 Task: Create a due date automation trigger when advanced on, on the monday of the week before a card is due add content with a description containing resume at 11:00 AM.
Action: Mouse moved to (1083, 83)
Screenshot: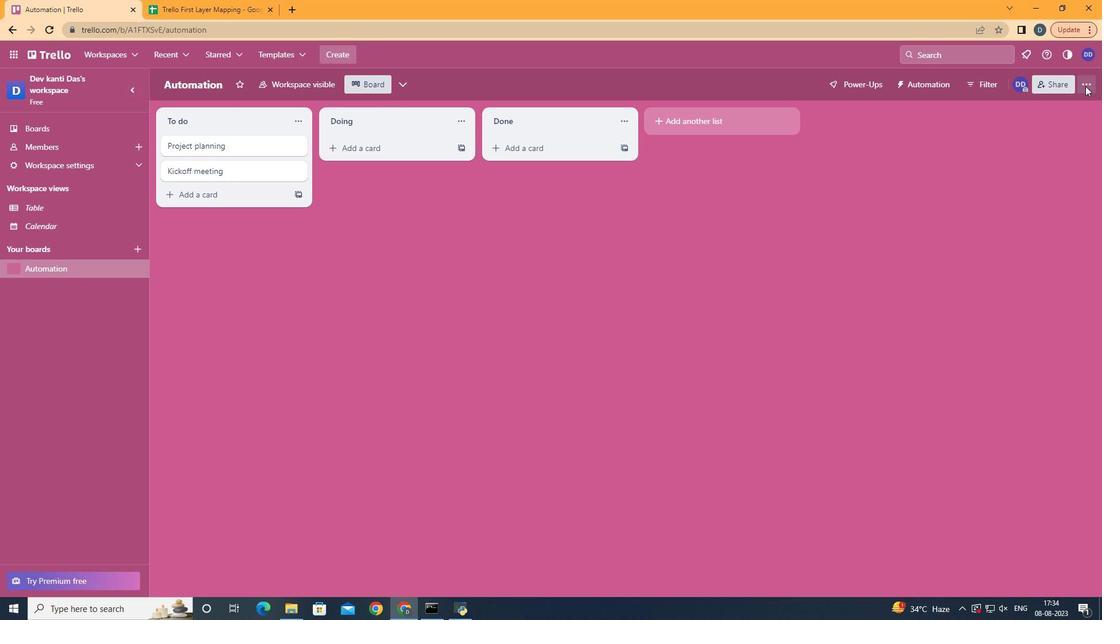 
Action: Mouse pressed left at (1083, 83)
Screenshot: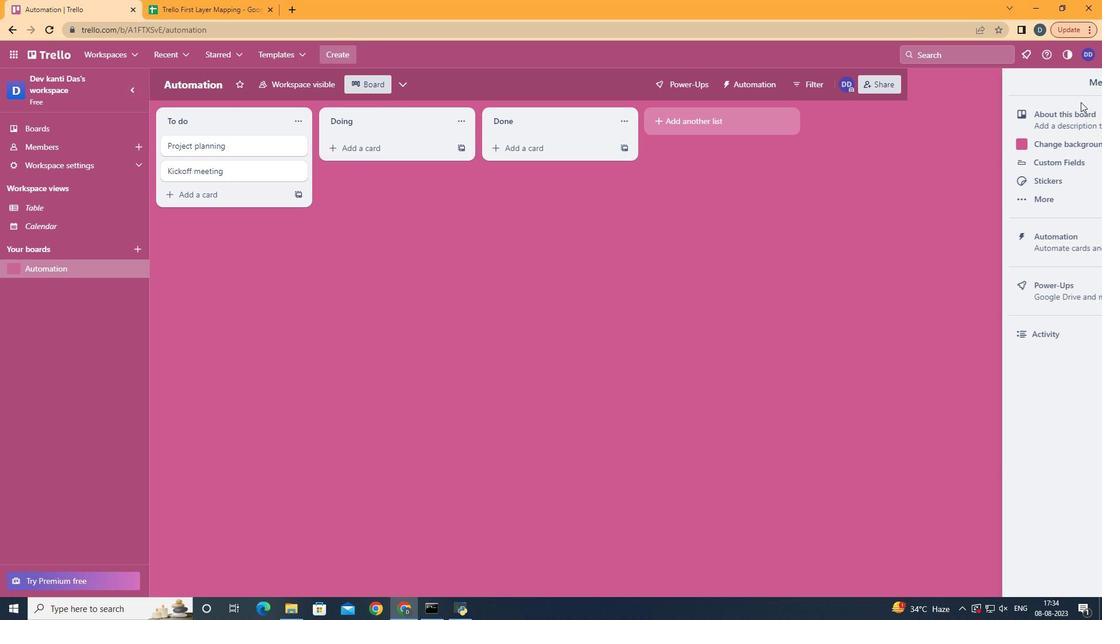 
Action: Mouse moved to (1013, 253)
Screenshot: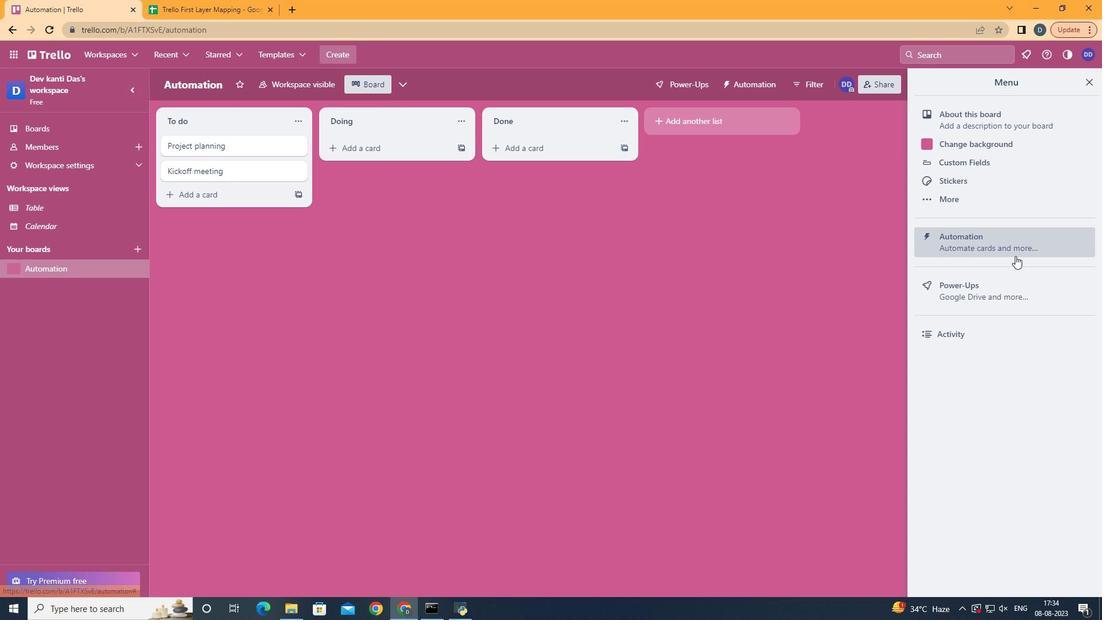 
Action: Mouse pressed left at (1013, 253)
Screenshot: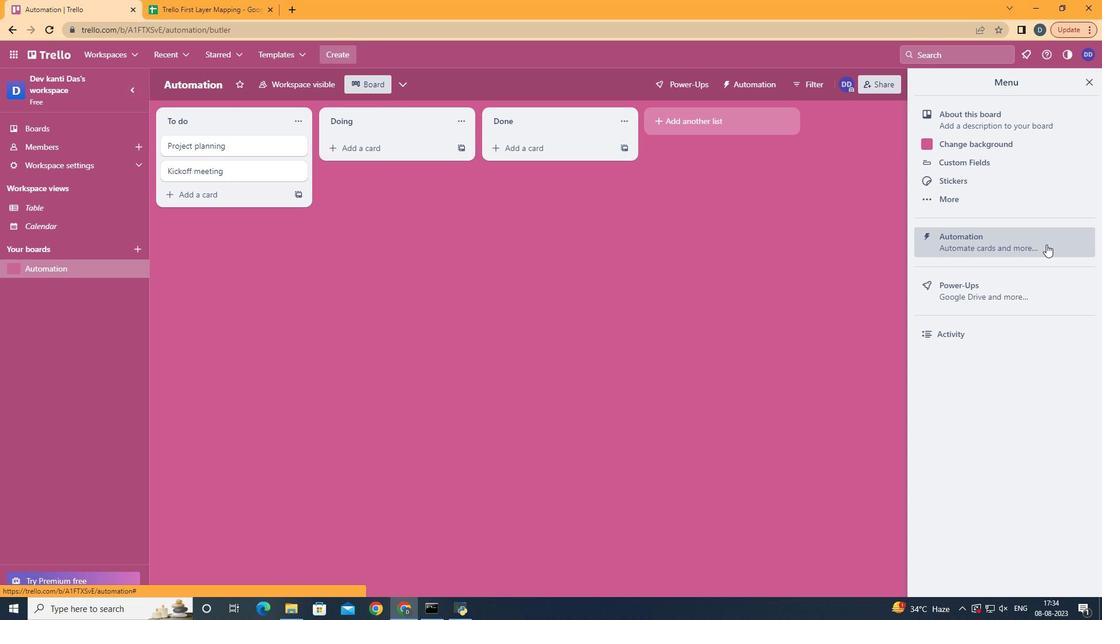 
Action: Mouse moved to (199, 223)
Screenshot: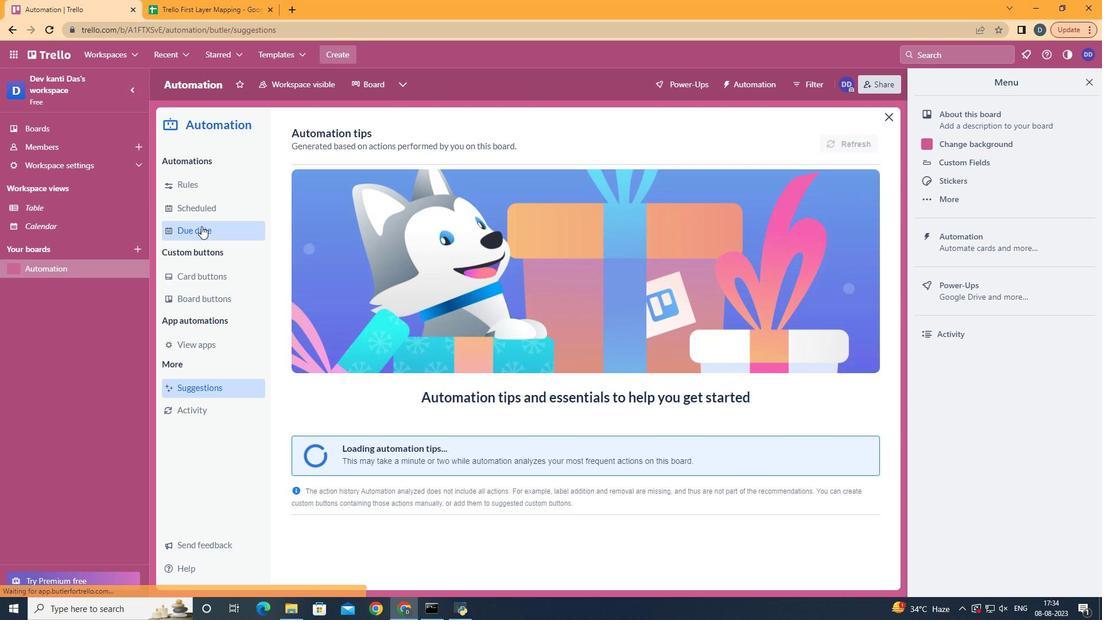 
Action: Mouse pressed left at (199, 223)
Screenshot: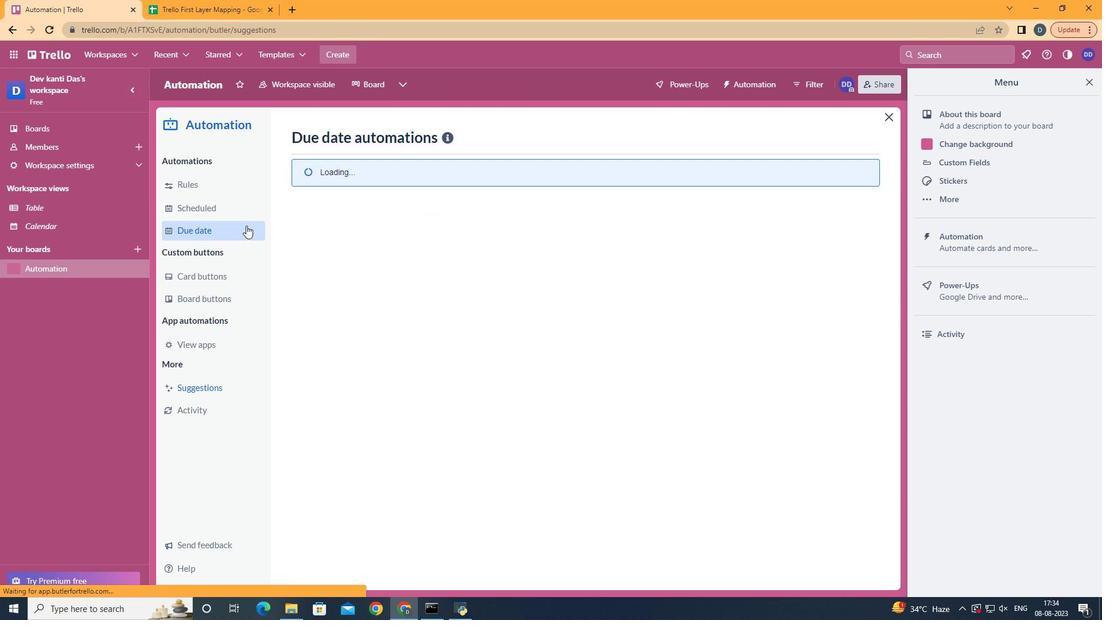 
Action: Mouse moved to (801, 138)
Screenshot: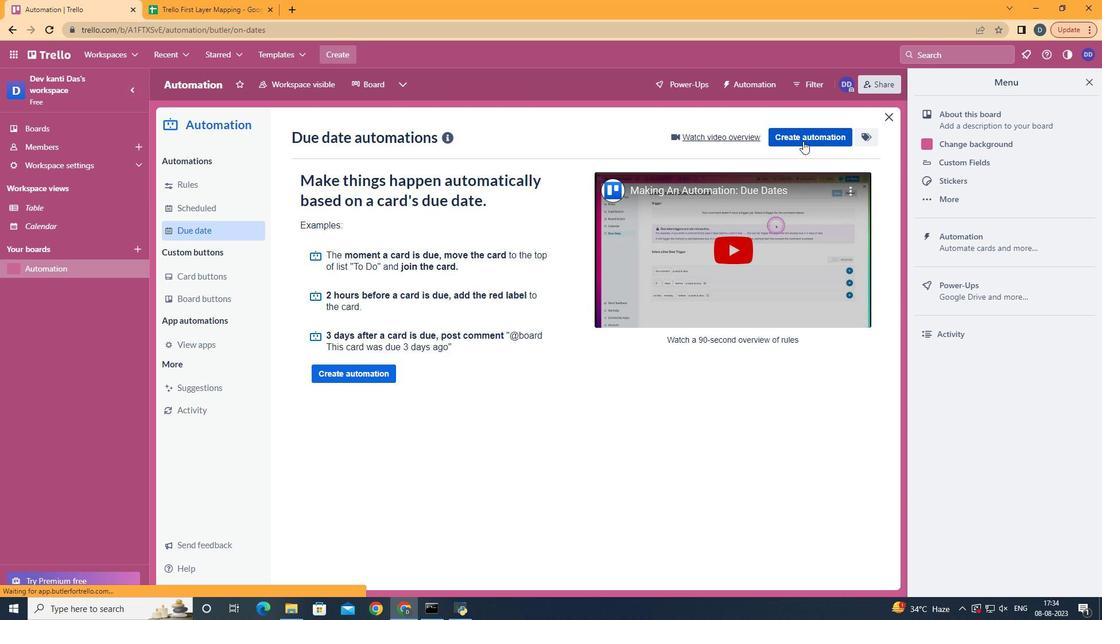 
Action: Mouse pressed left at (801, 138)
Screenshot: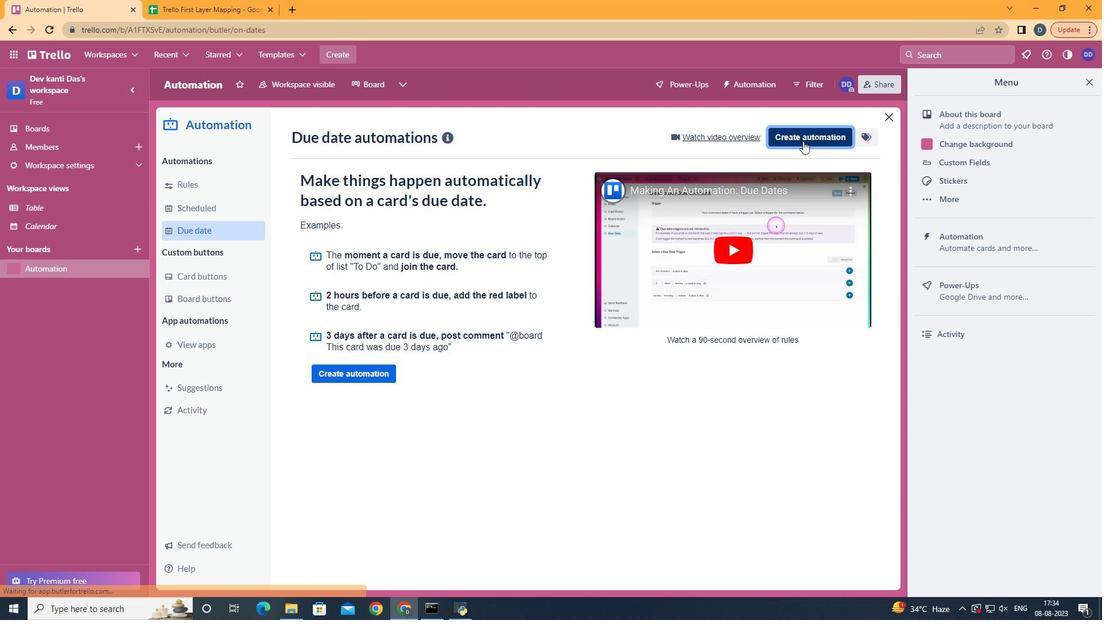 
Action: Mouse moved to (581, 247)
Screenshot: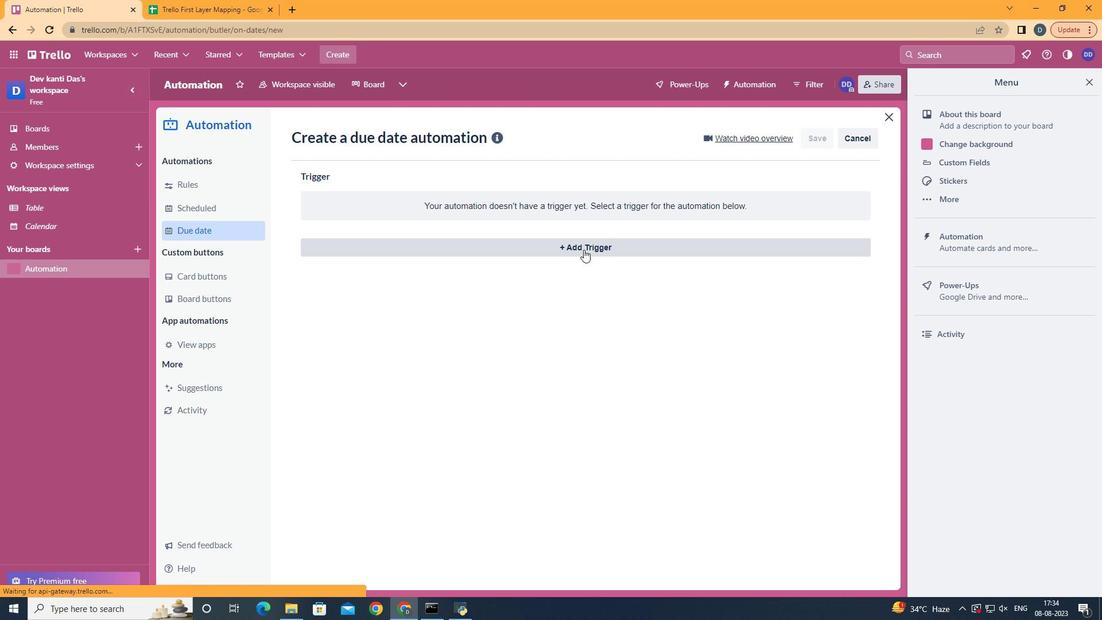 
Action: Mouse pressed left at (581, 247)
Screenshot: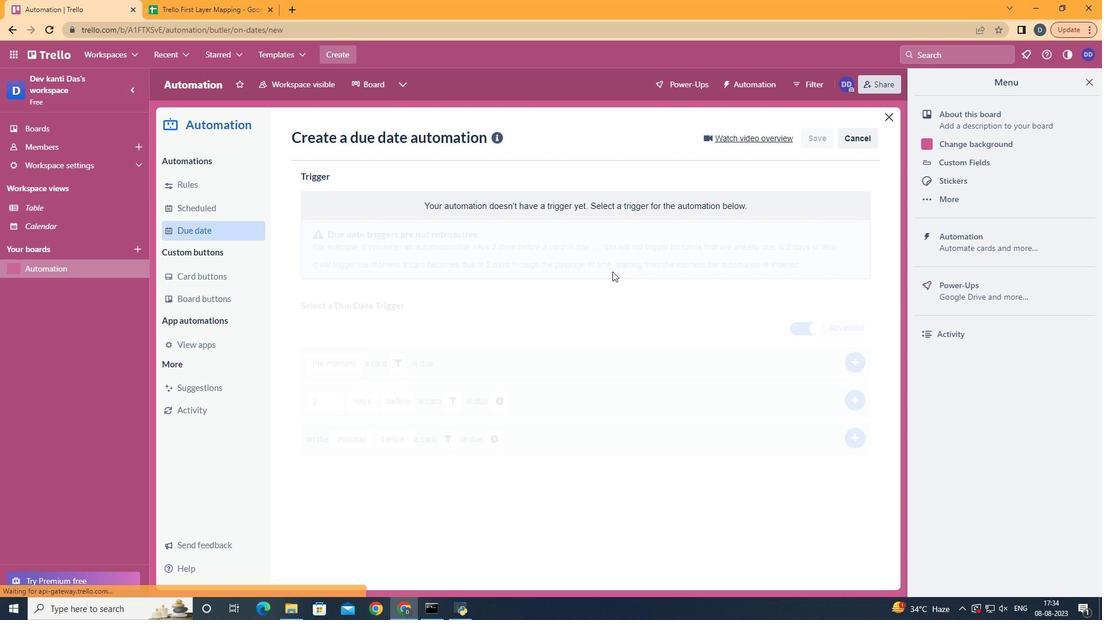 
Action: Mouse moved to (405, 545)
Screenshot: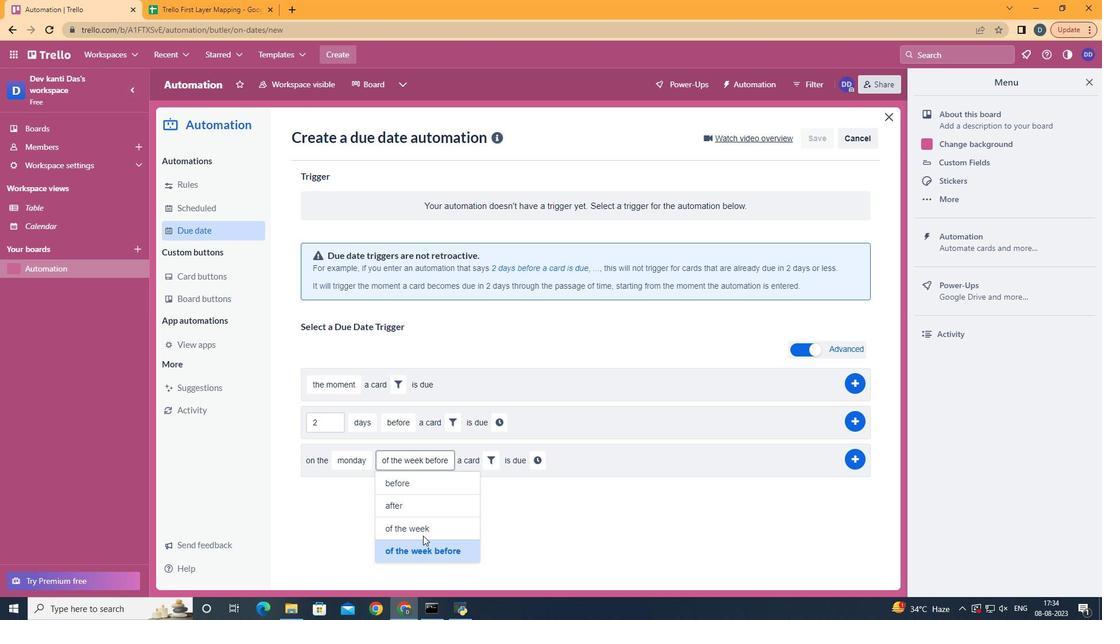 
Action: Mouse pressed left at (405, 545)
Screenshot: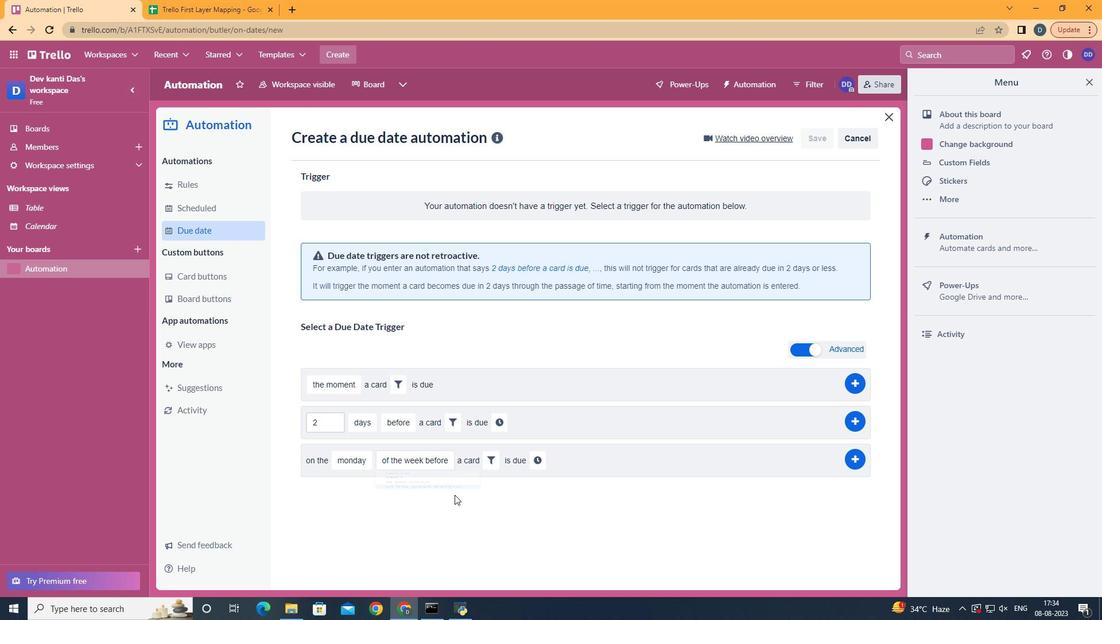 
Action: Mouse moved to (488, 463)
Screenshot: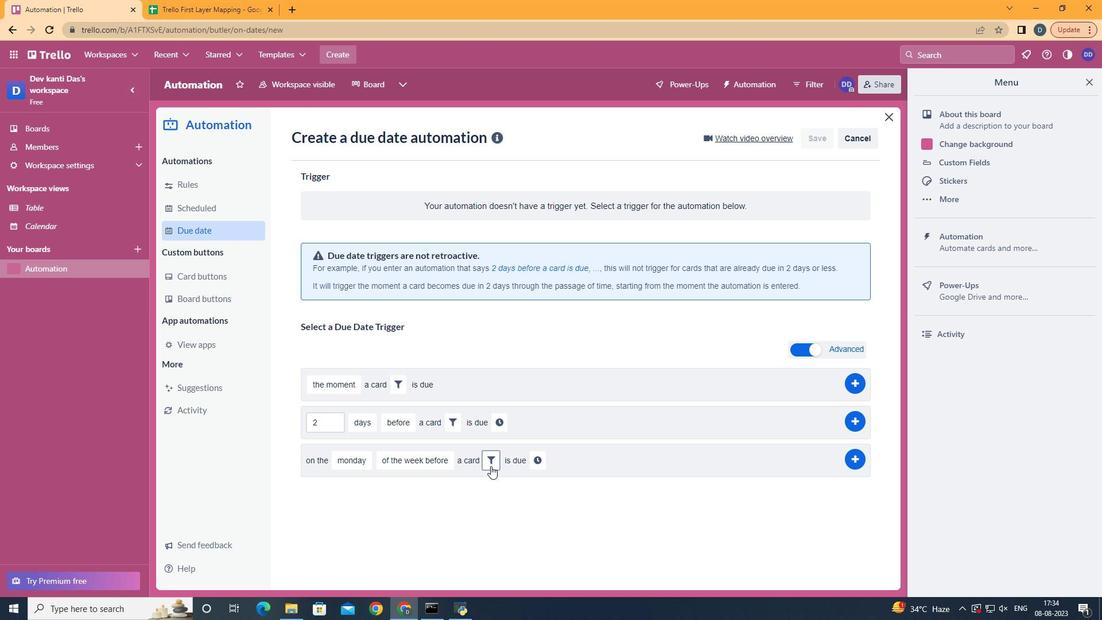 
Action: Mouse pressed left at (488, 463)
Screenshot: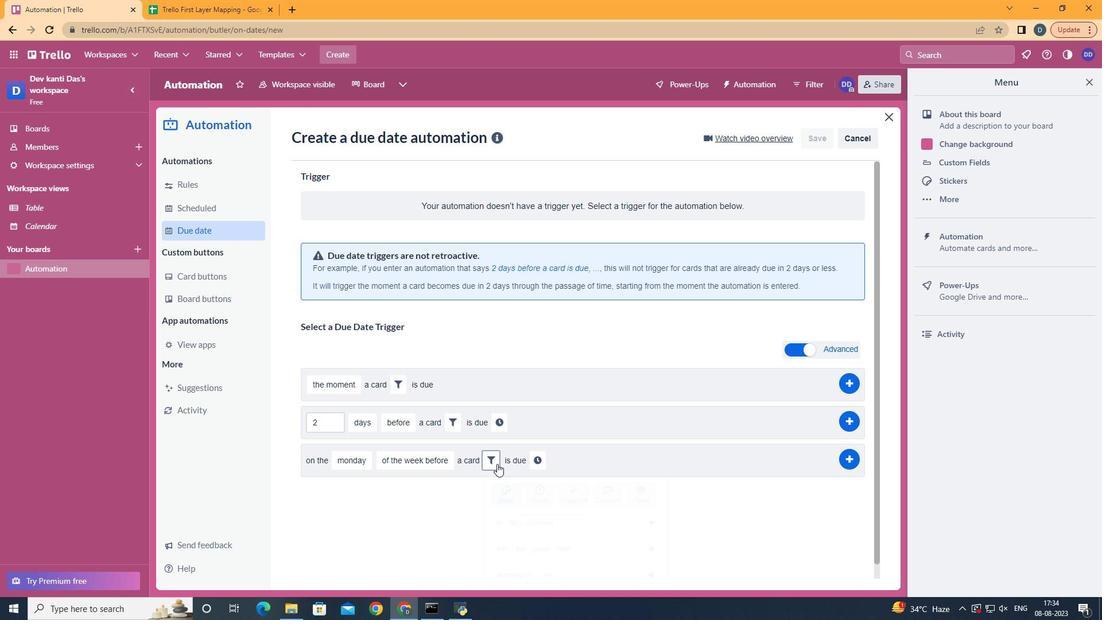 
Action: Mouse moved to (629, 484)
Screenshot: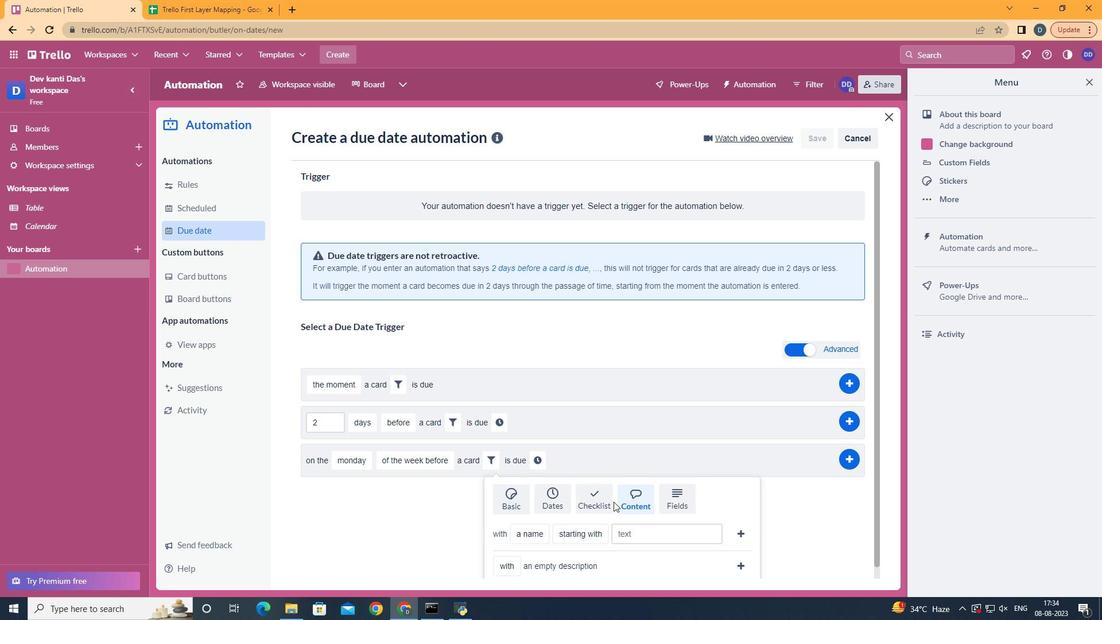 
Action: Mouse pressed left at (629, 484)
Screenshot: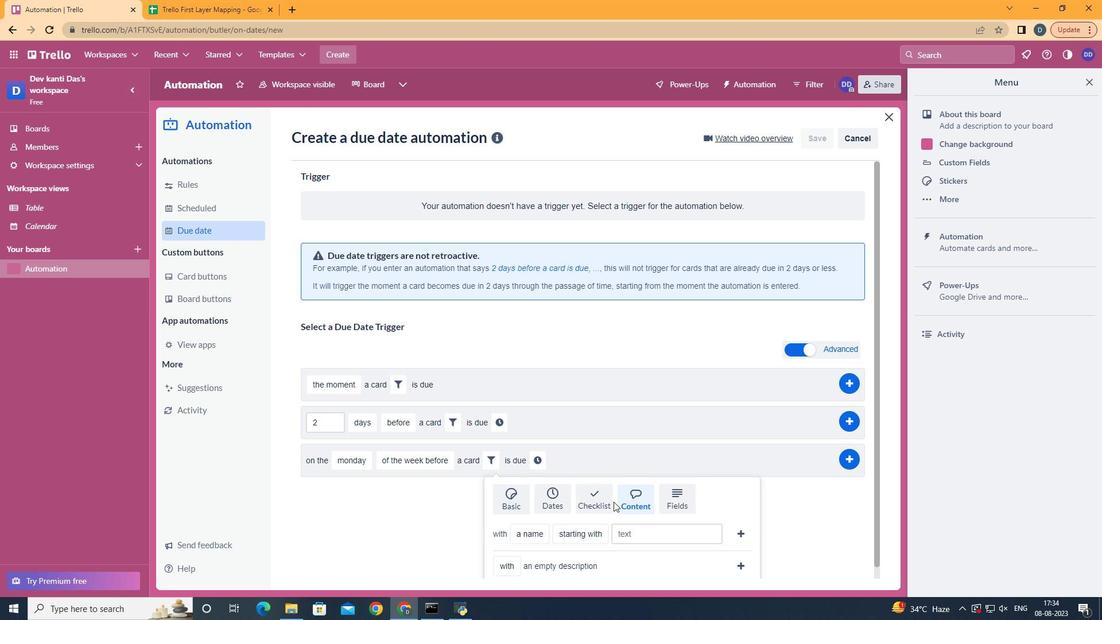 
Action: Mouse moved to (547, 481)
Screenshot: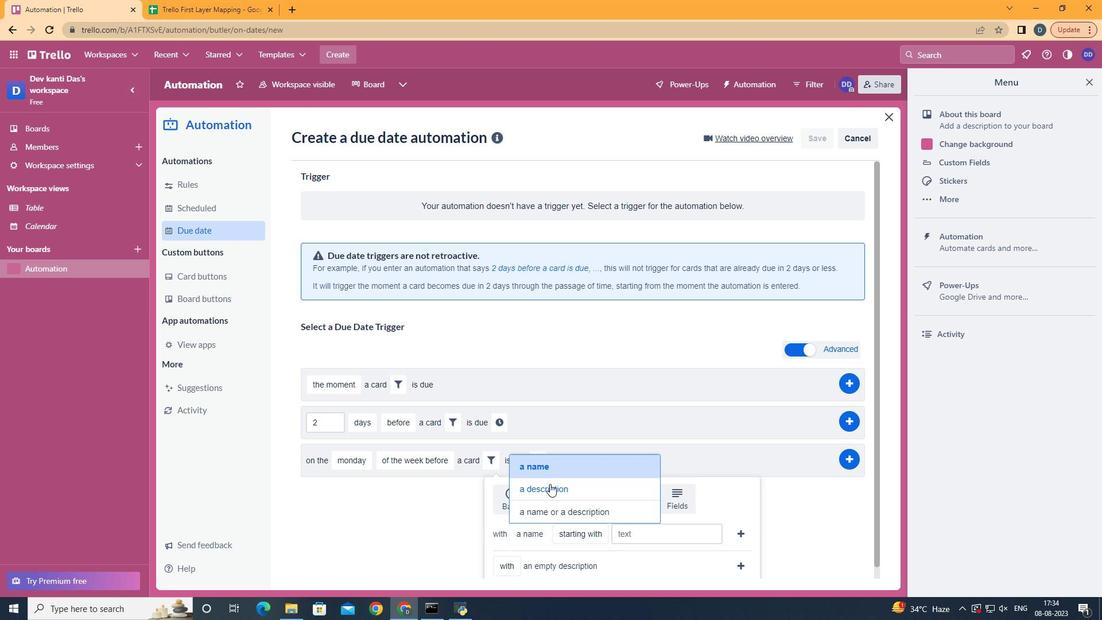 
Action: Mouse pressed left at (547, 481)
Screenshot: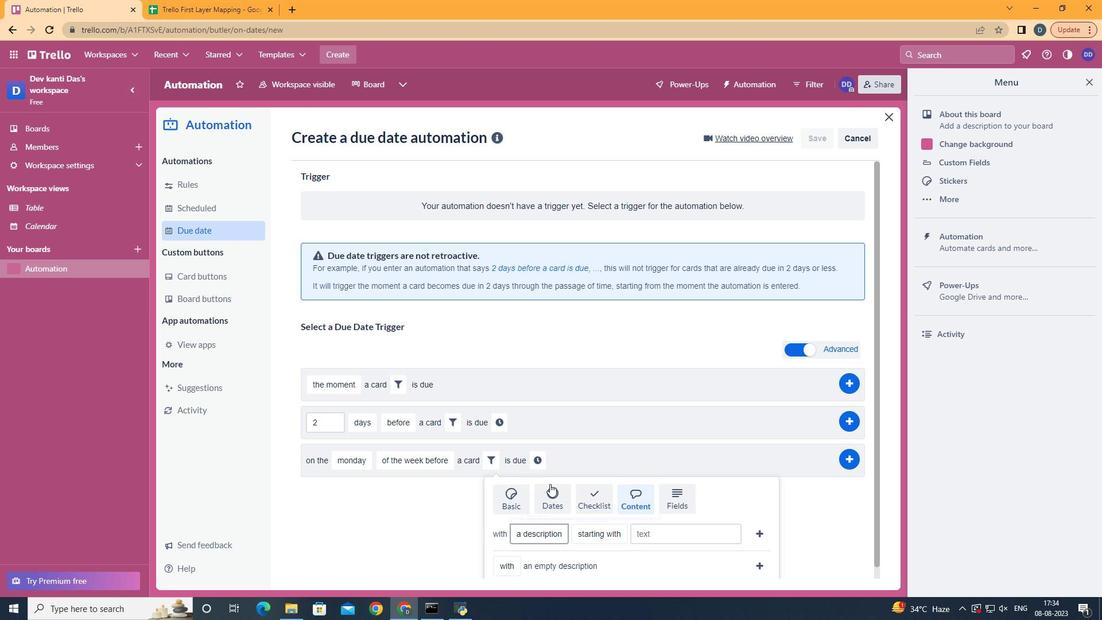 
Action: Mouse moved to (626, 441)
Screenshot: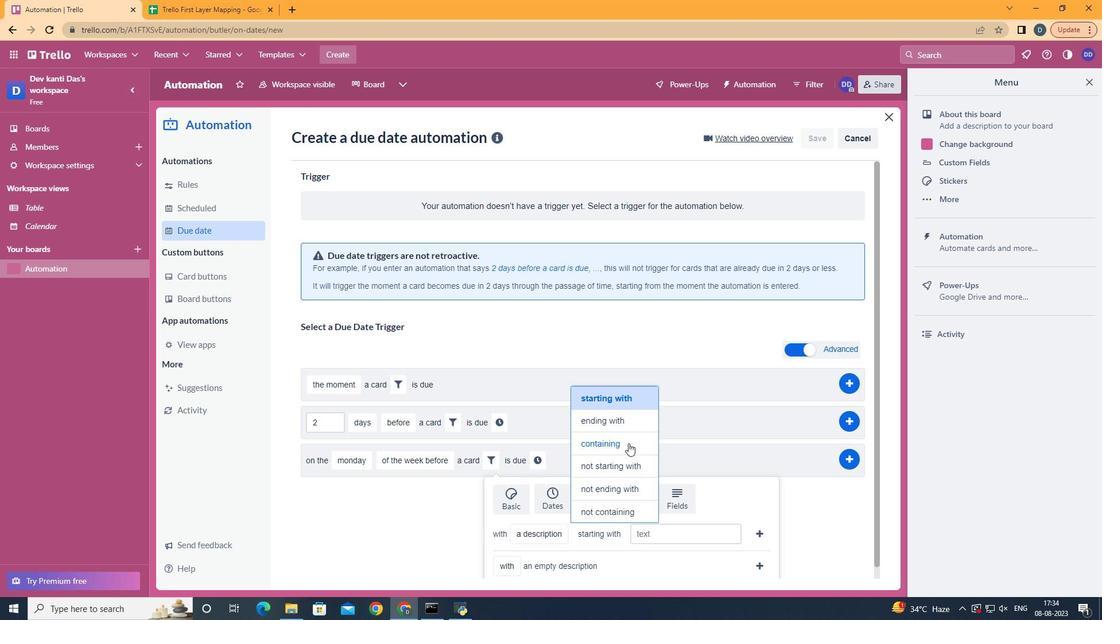 
Action: Mouse pressed left at (626, 441)
Screenshot: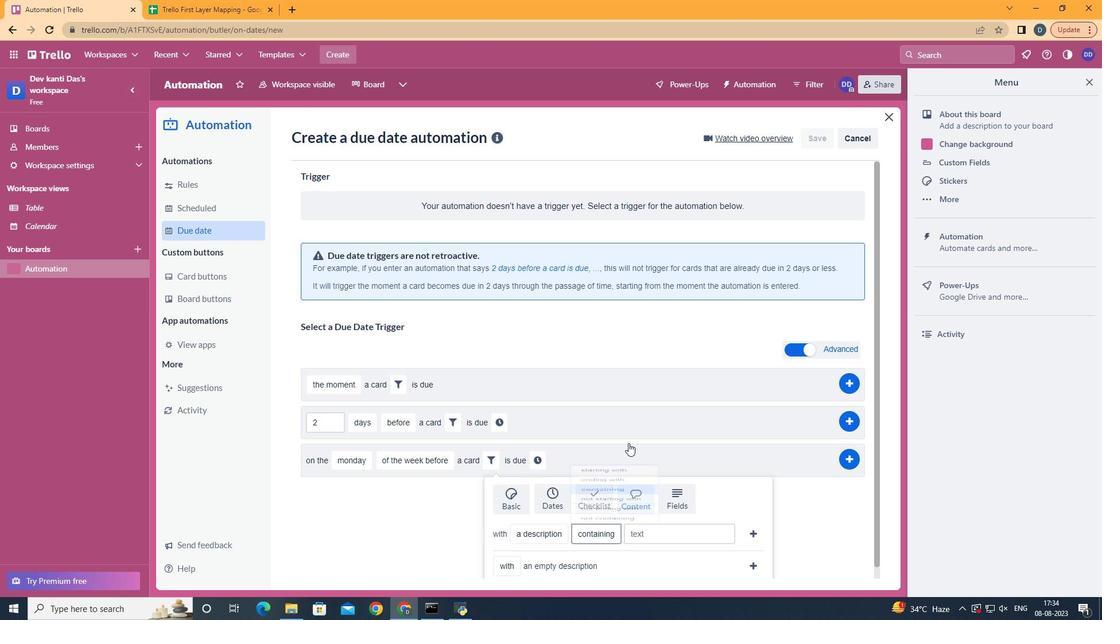 
Action: Mouse moved to (664, 534)
Screenshot: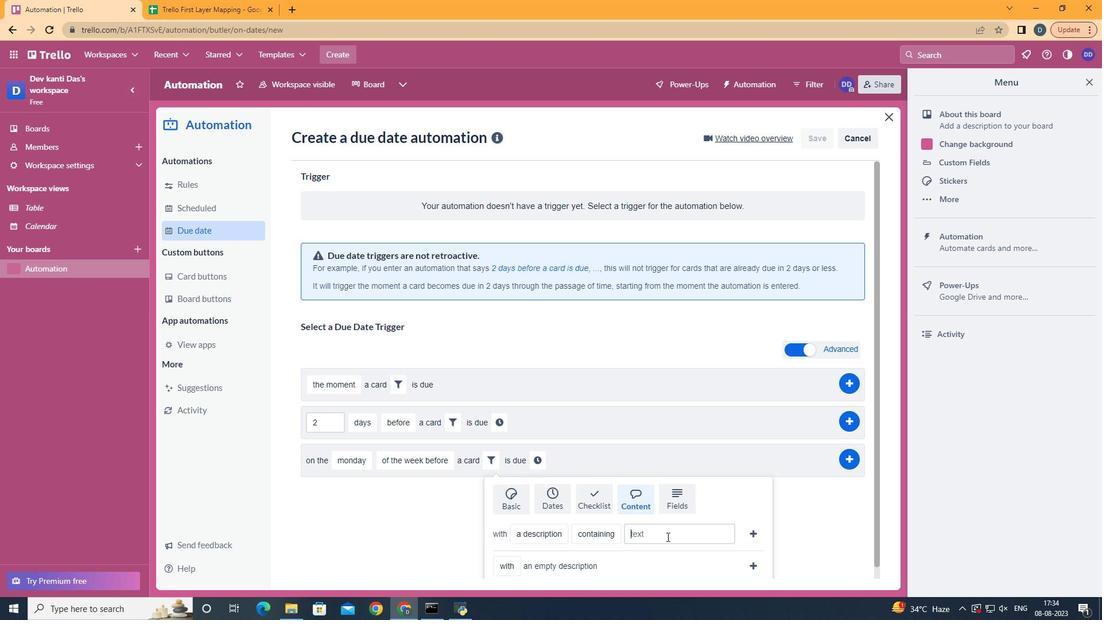 
Action: Mouse pressed left at (664, 534)
Screenshot: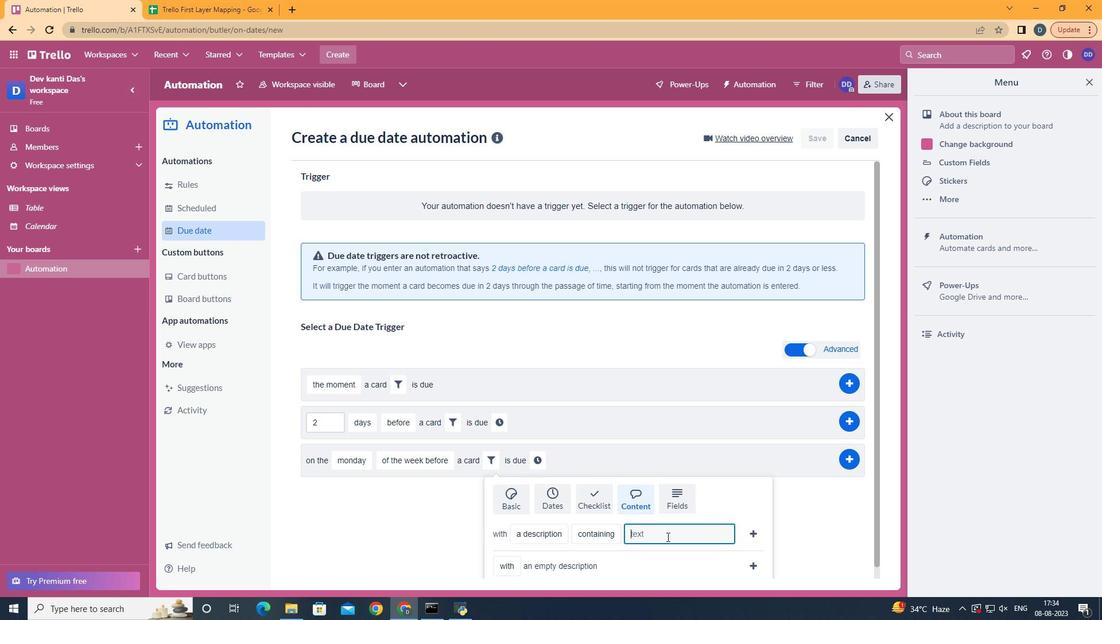 
Action: Mouse moved to (662, 535)
Screenshot: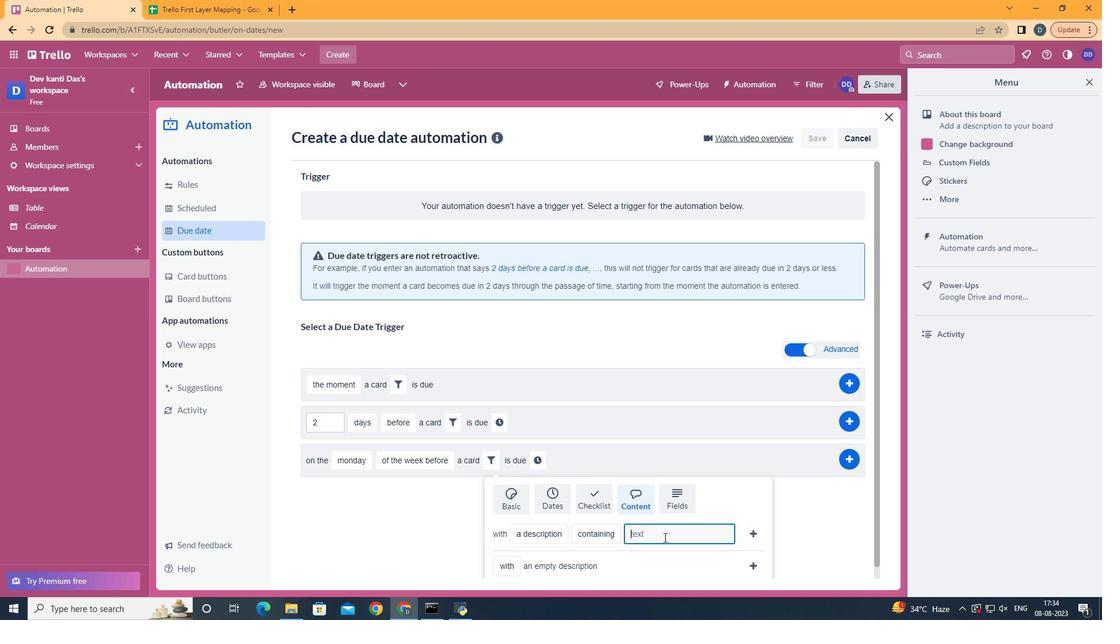 
Action: Key pressed resume
Screenshot: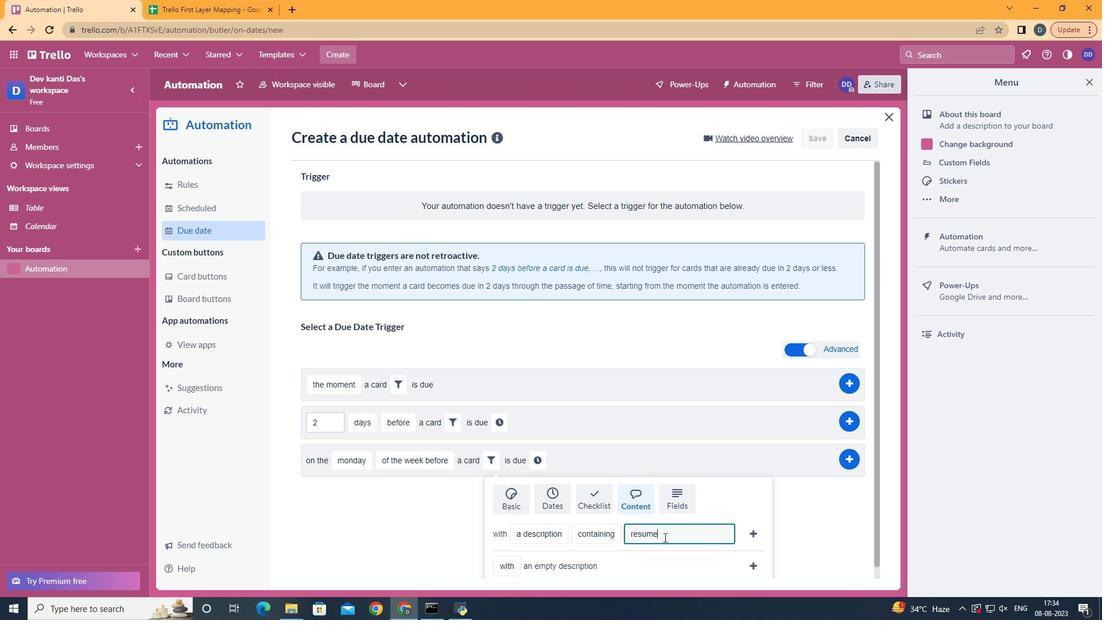 
Action: Mouse moved to (759, 533)
Screenshot: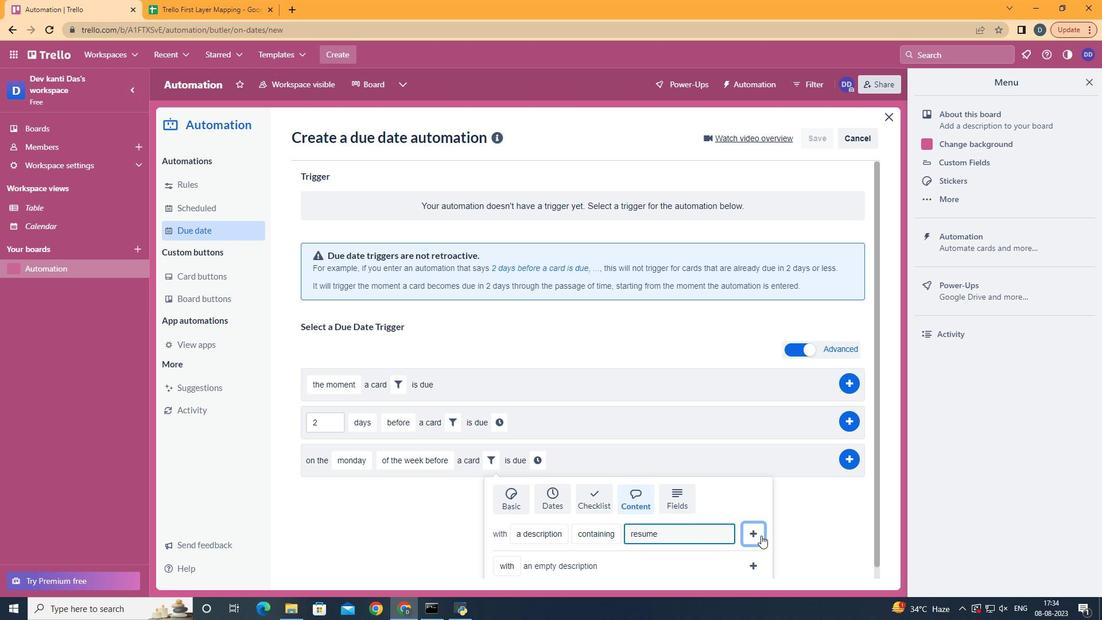 
Action: Mouse pressed left at (759, 533)
Screenshot: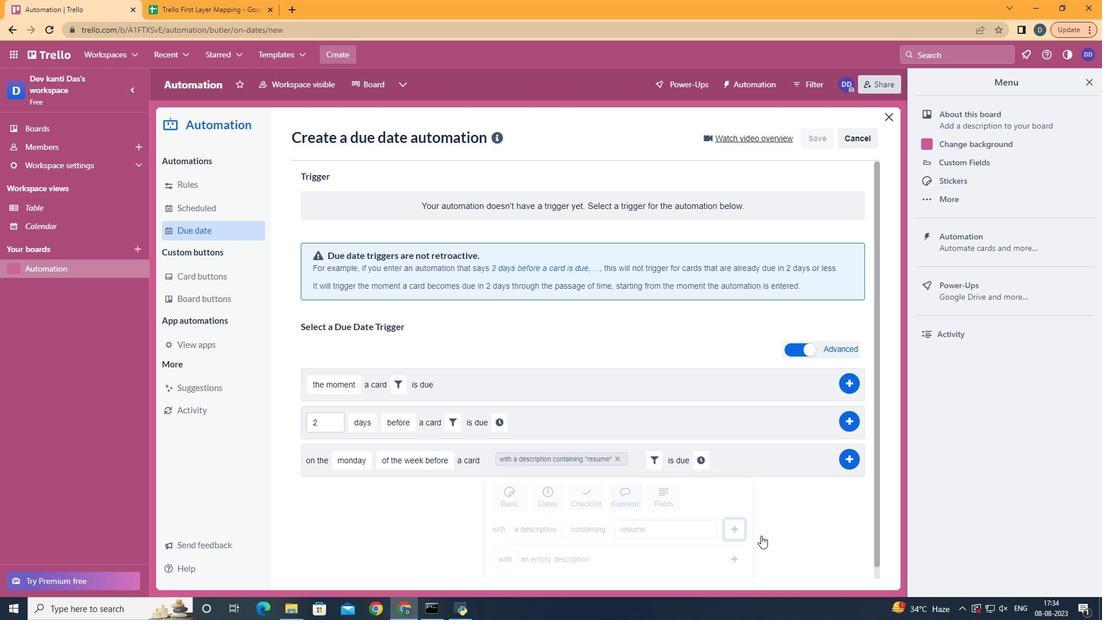 
Action: Mouse moved to (703, 456)
Screenshot: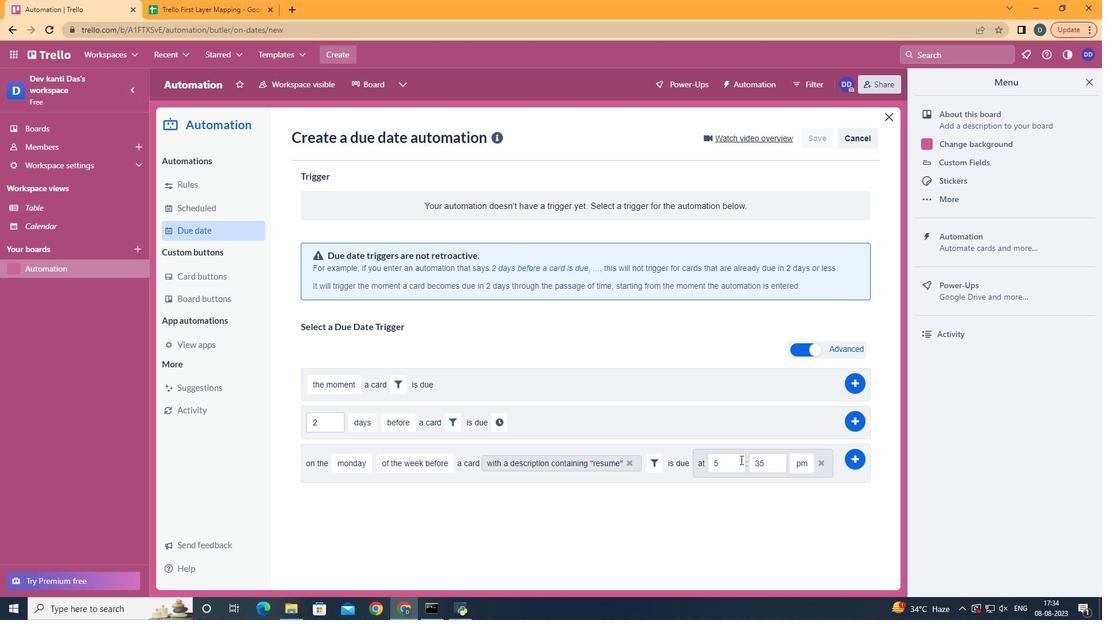 
Action: Mouse pressed left at (703, 456)
Screenshot: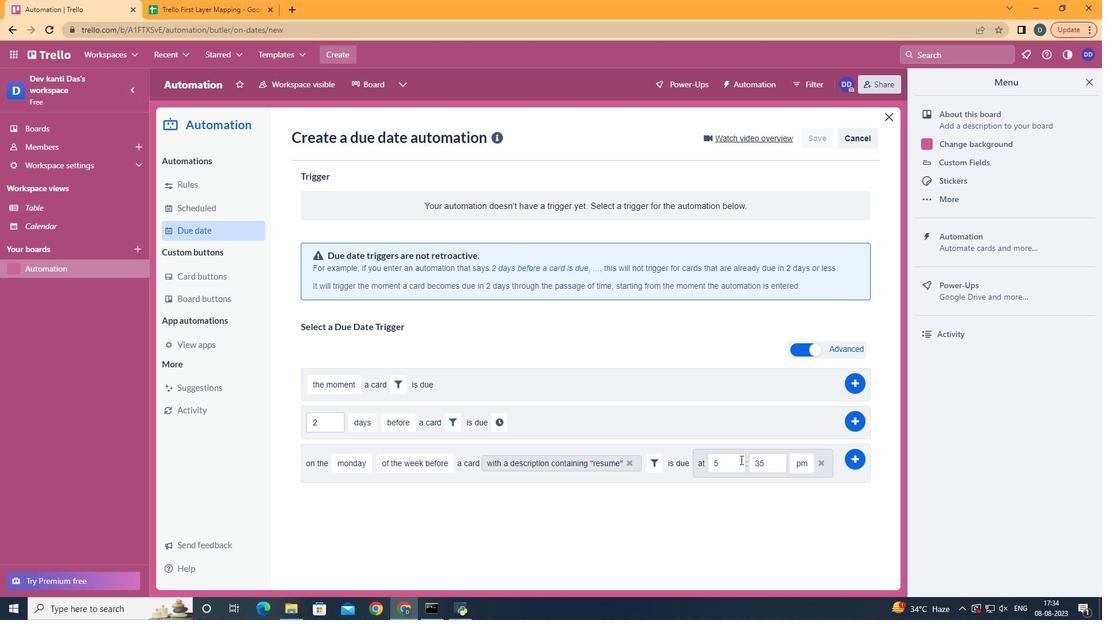 
Action: Mouse moved to (738, 458)
Screenshot: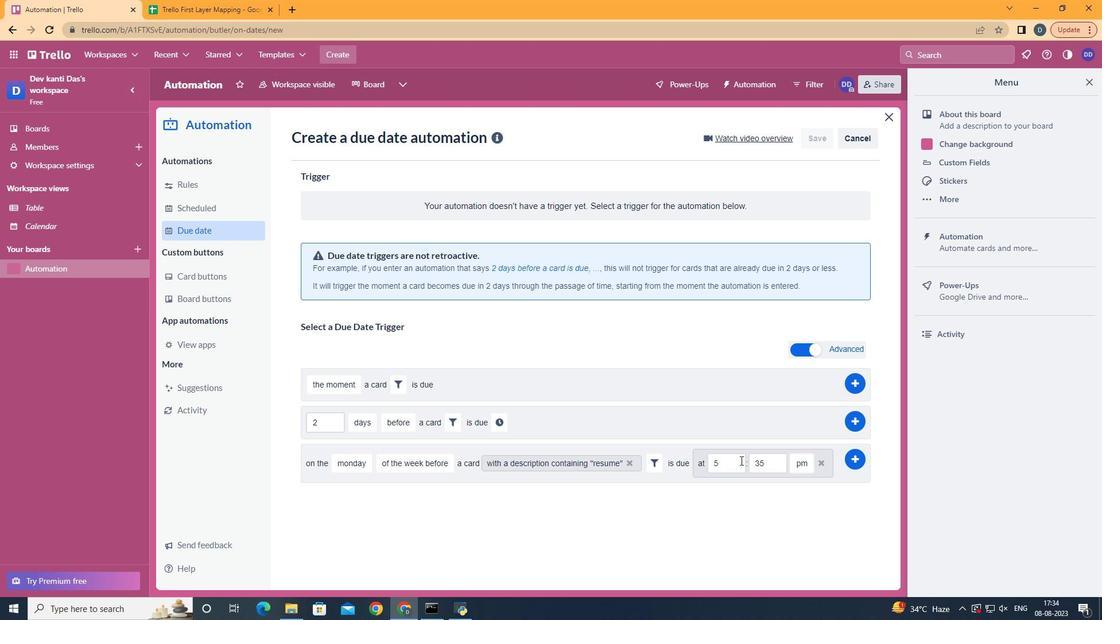 
Action: Mouse pressed left at (738, 458)
Screenshot: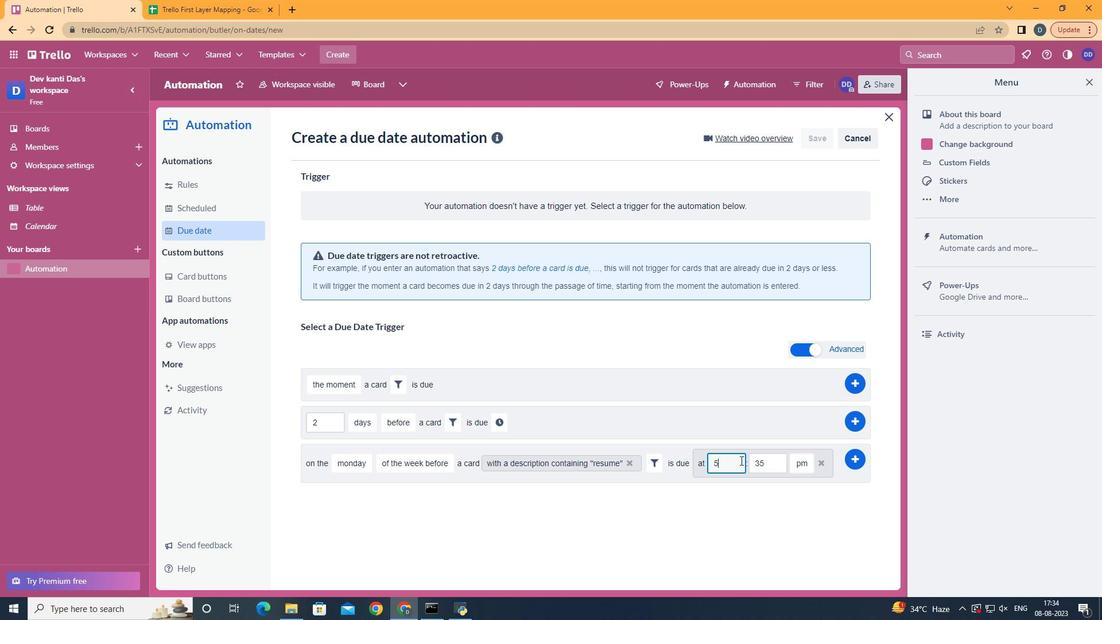 
Action: Key pressed <Key.backspace>11
Screenshot: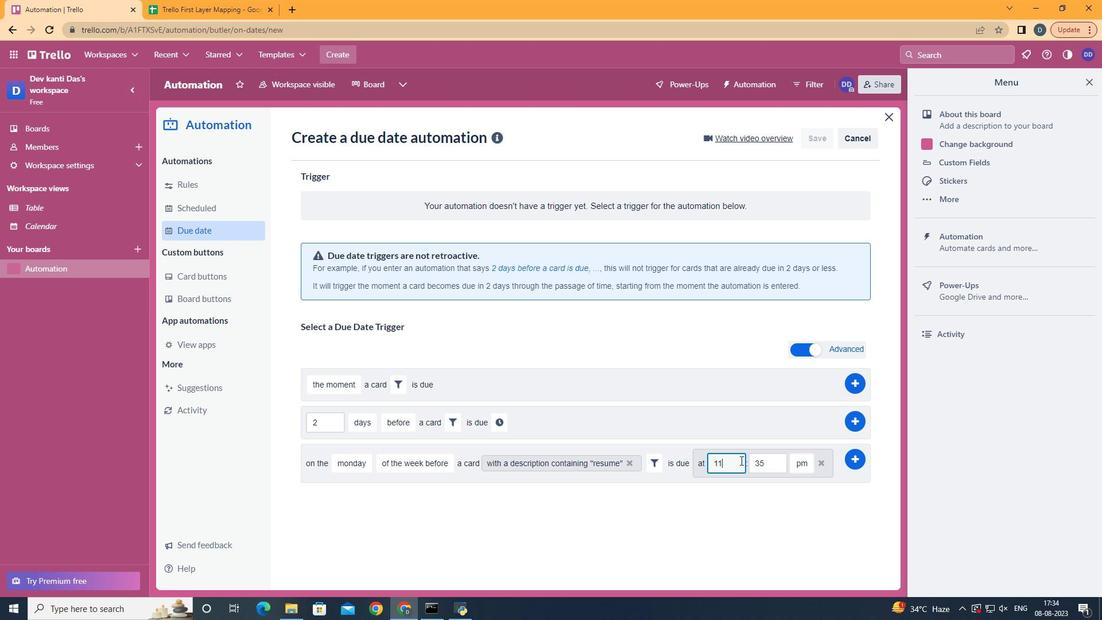 
Action: Mouse moved to (773, 459)
Screenshot: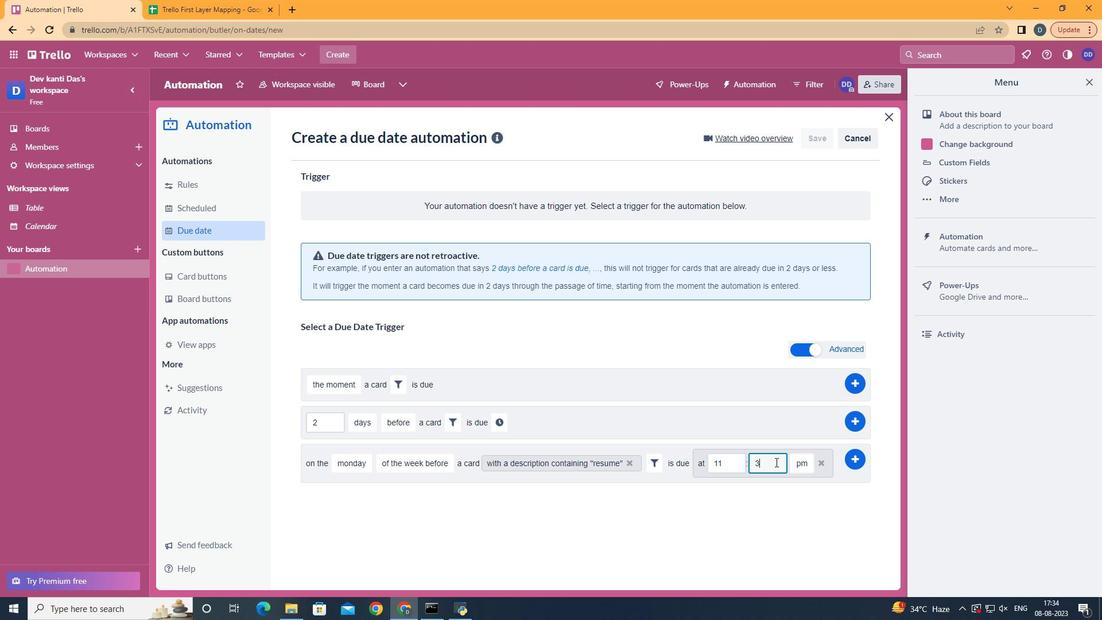 
Action: Mouse pressed left at (773, 459)
Screenshot: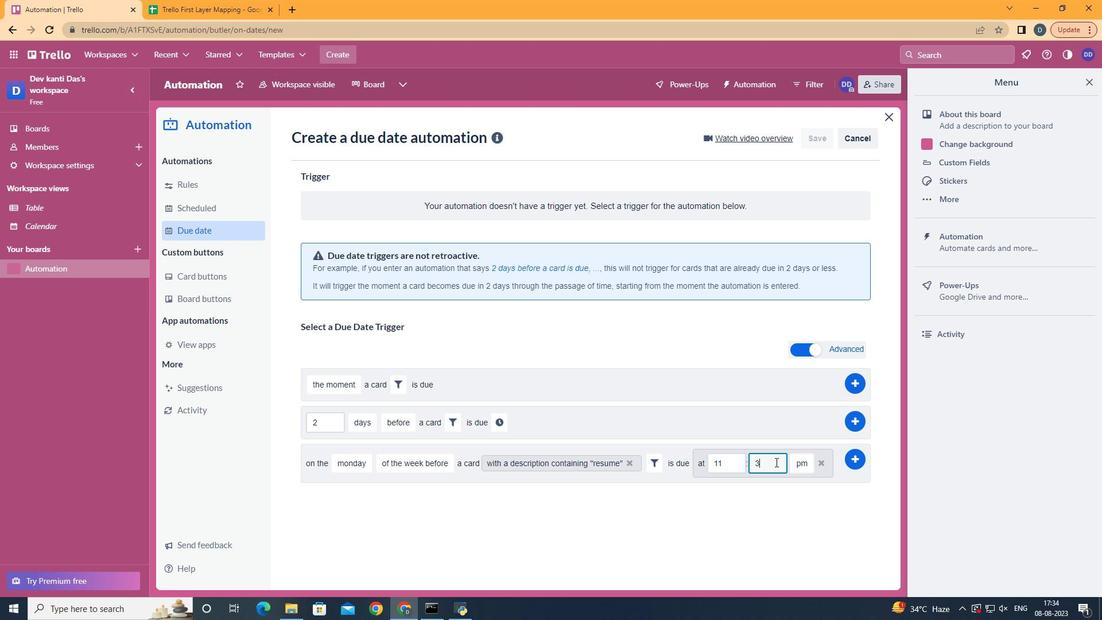 
Action: Key pressed <Key.backspace><Key.backspace>00
Screenshot: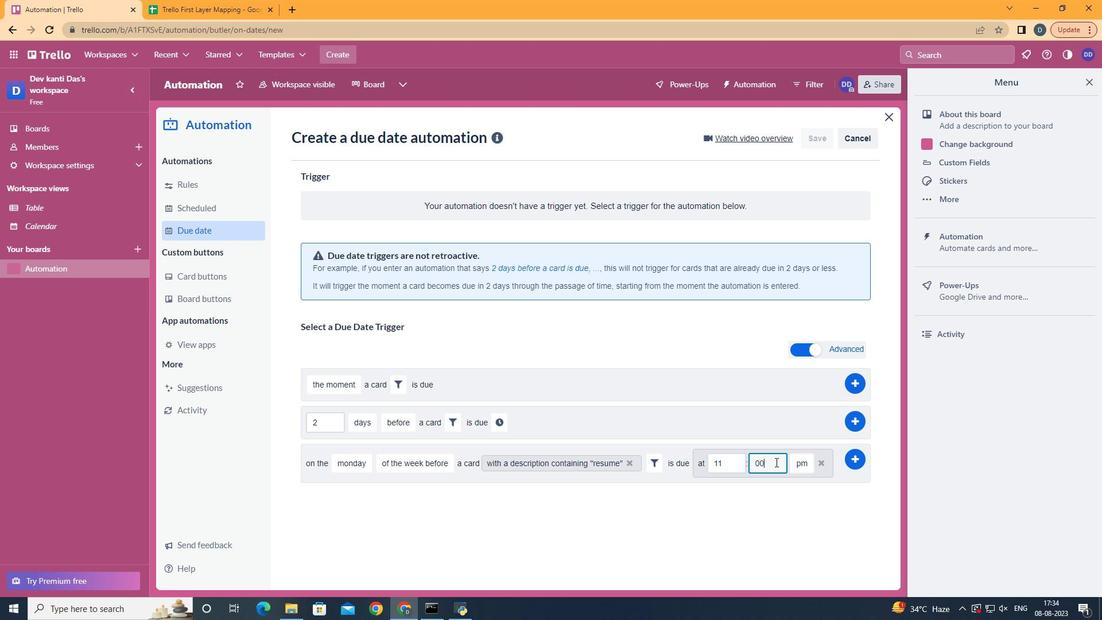 
Action: Mouse moved to (803, 486)
Screenshot: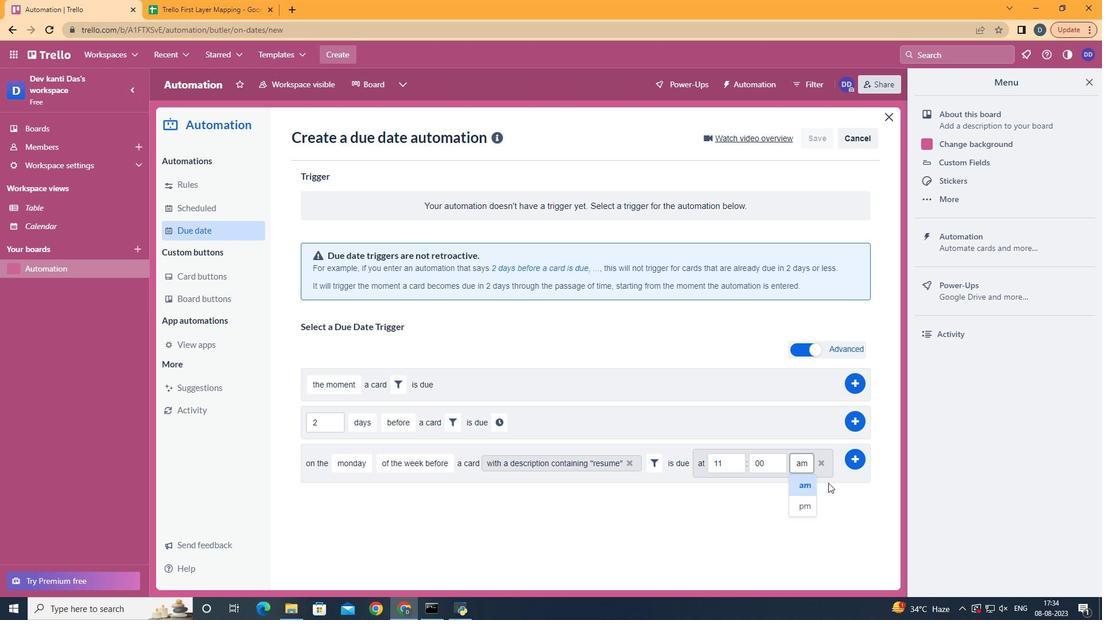 
Action: Mouse pressed left at (803, 486)
Screenshot: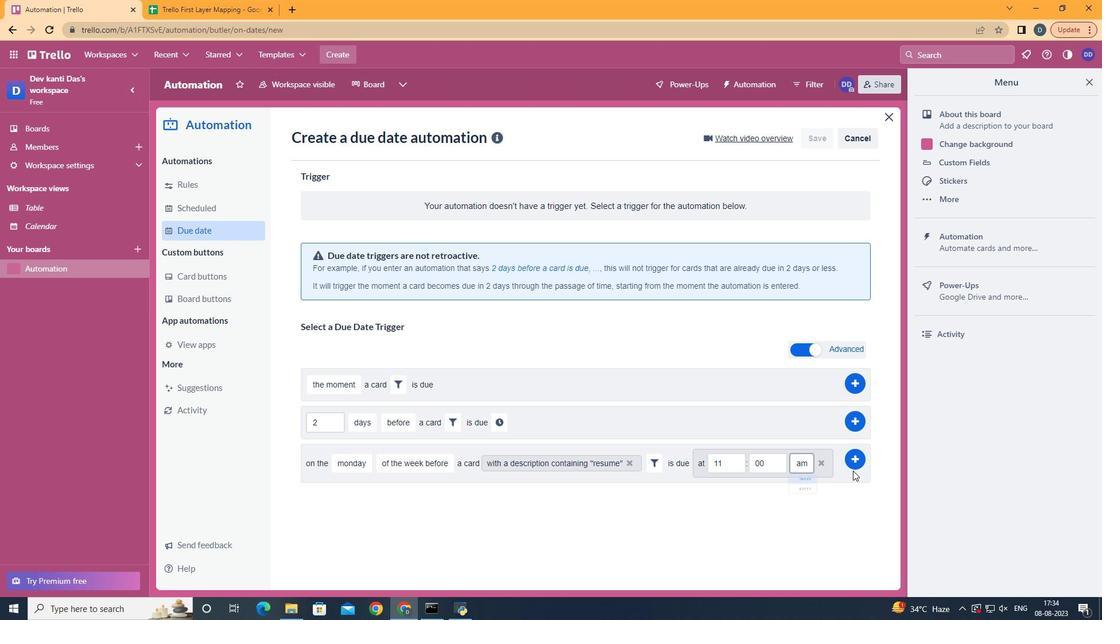 
Action: Mouse moved to (854, 452)
Screenshot: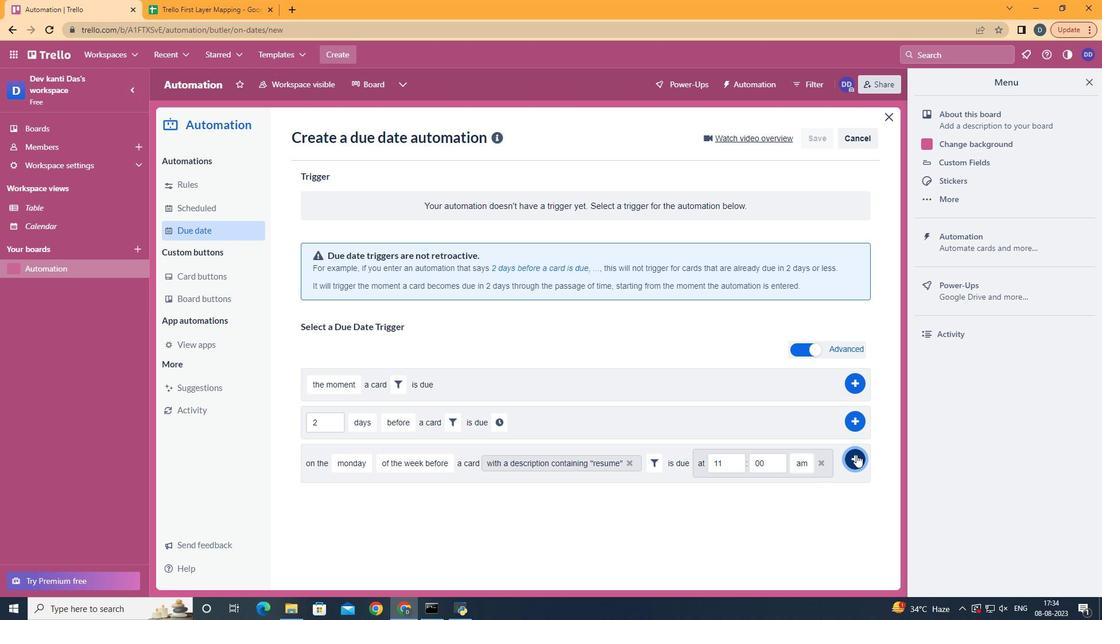 
Action: Mouse pressed left at (854, 452)
Screenshot: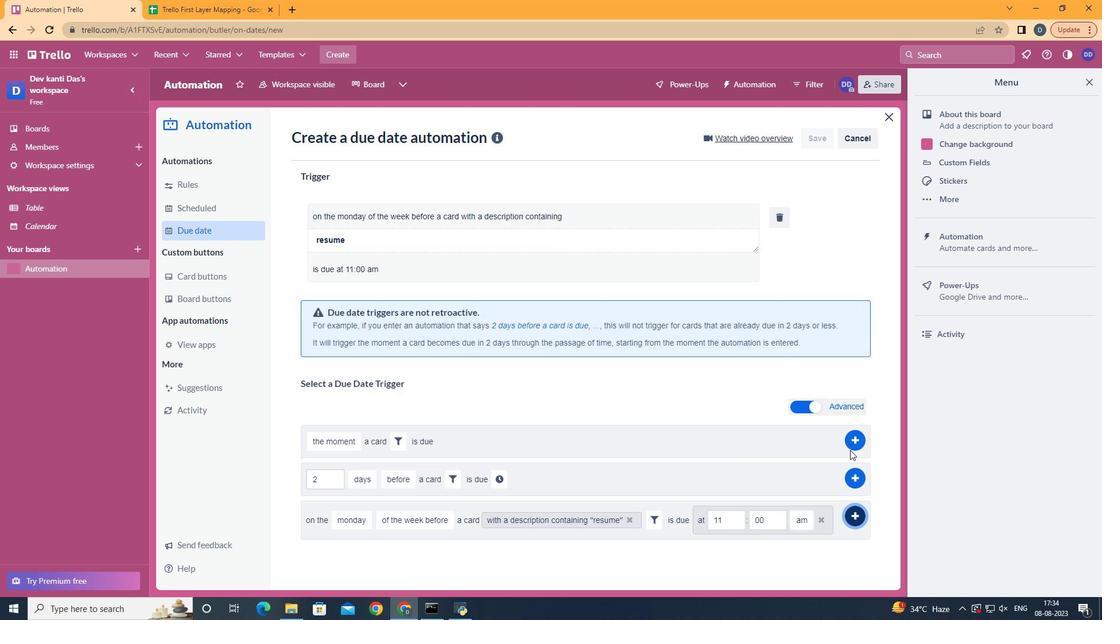 
Action: Mouse moved to (655, 163)
Screenshot: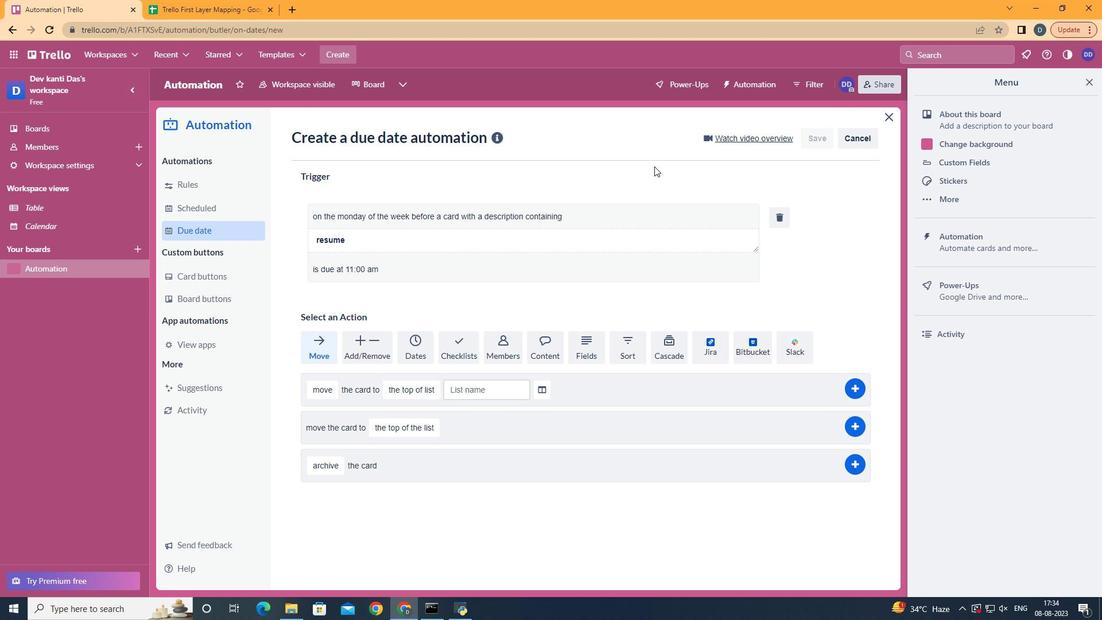 
